 Task: Add a field from the Popular template Effort Level a blank project AgileLounge
Action: Mouse moved to (277, 218)
Screenshot: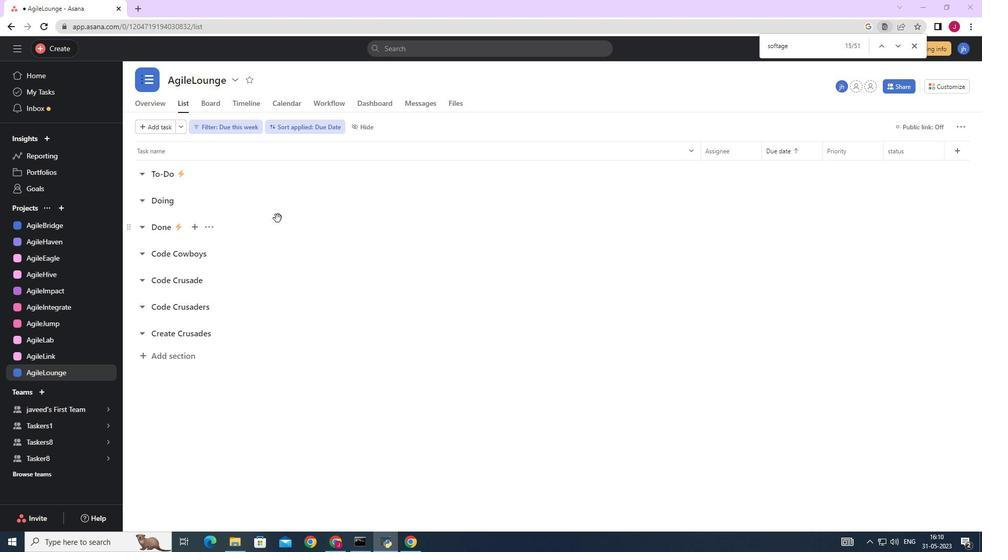 
Action: Mouse scrolled (277, 219) with delta (0, 0)
Screenshot: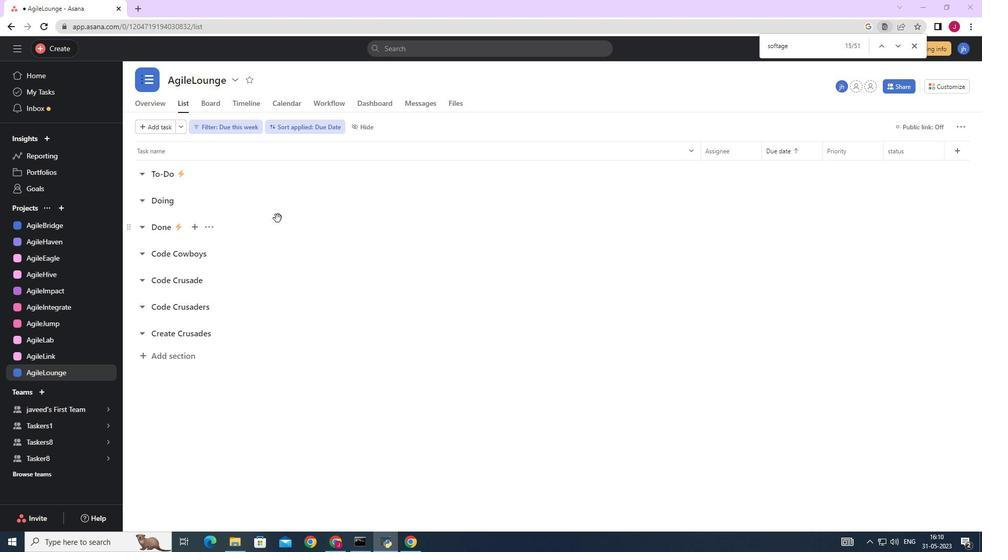 
Action: Mouse scrolled (277, 219) with delta (0, 0)
Screenshot: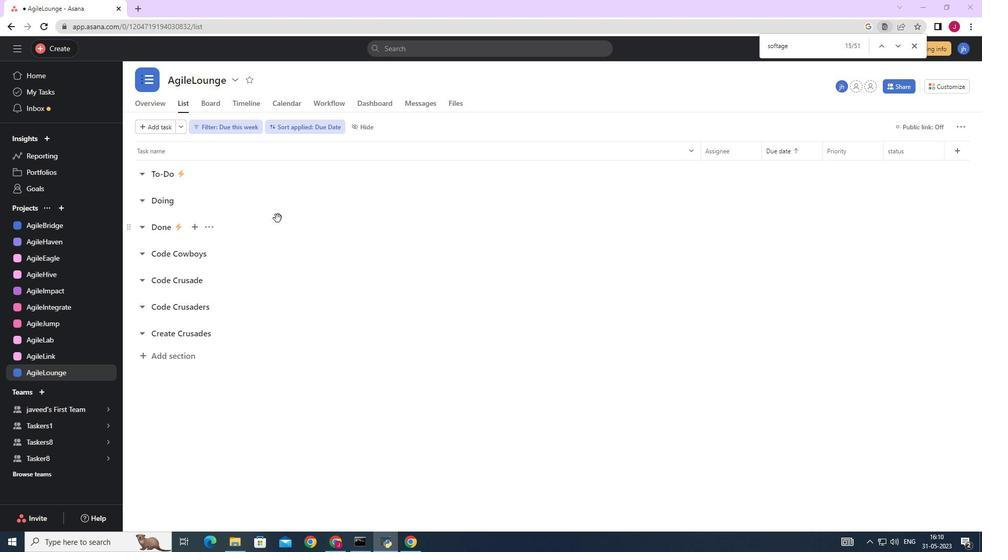 
Action: Mouse scrolled (277, 219) with delta (0, 0)
Screenshot: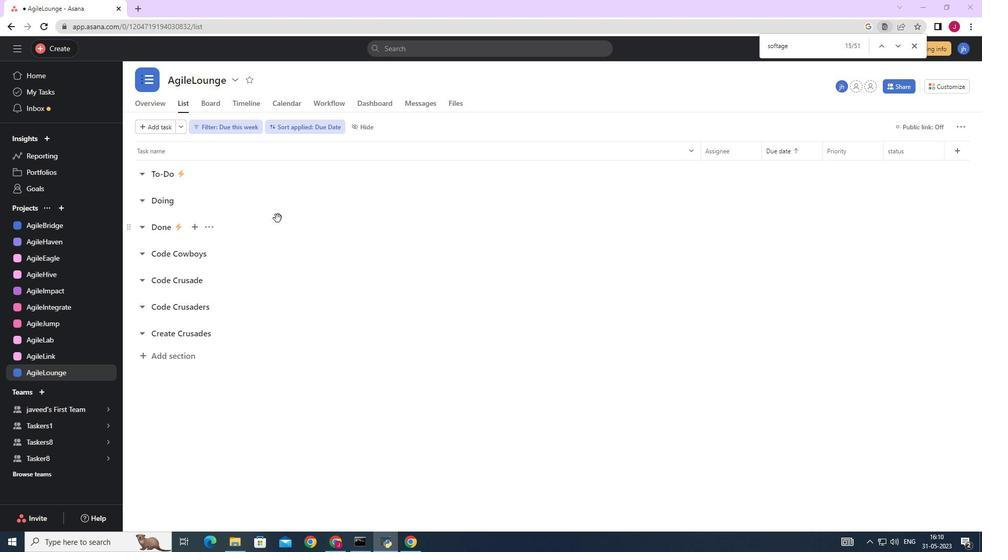 
Action: Mouse moved to (946, 90)
Screenshot: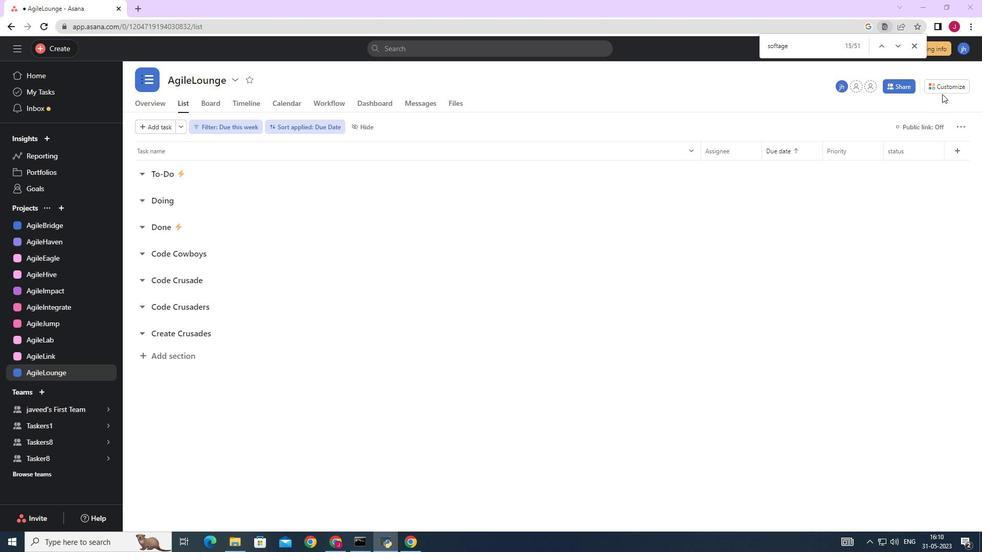 
Action: Mouse pressed left at (946, 90)
Screenshot: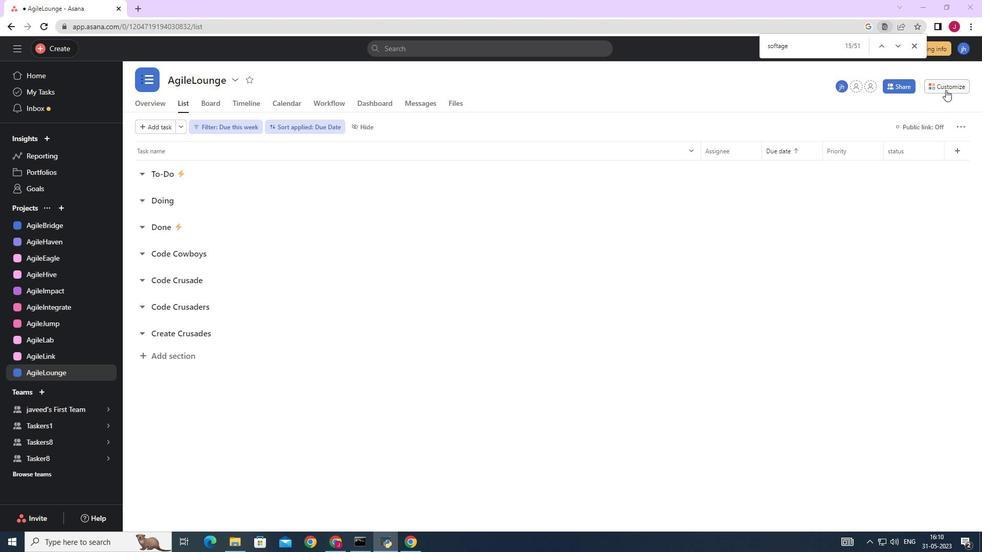 
Action: Mouse moved to (861, 204)
Screenshot: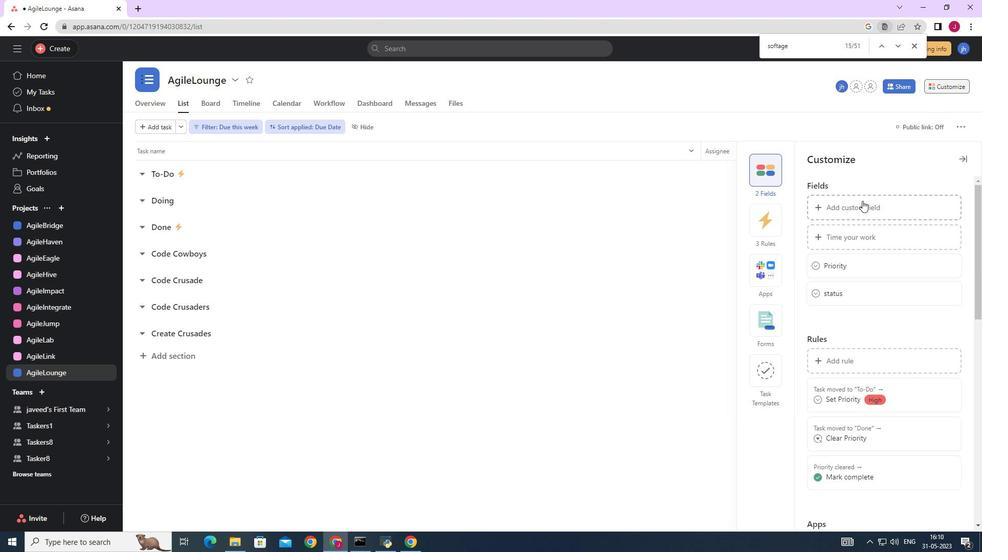 
Action: Mouse pressed left at (861, 204)
Screenshot: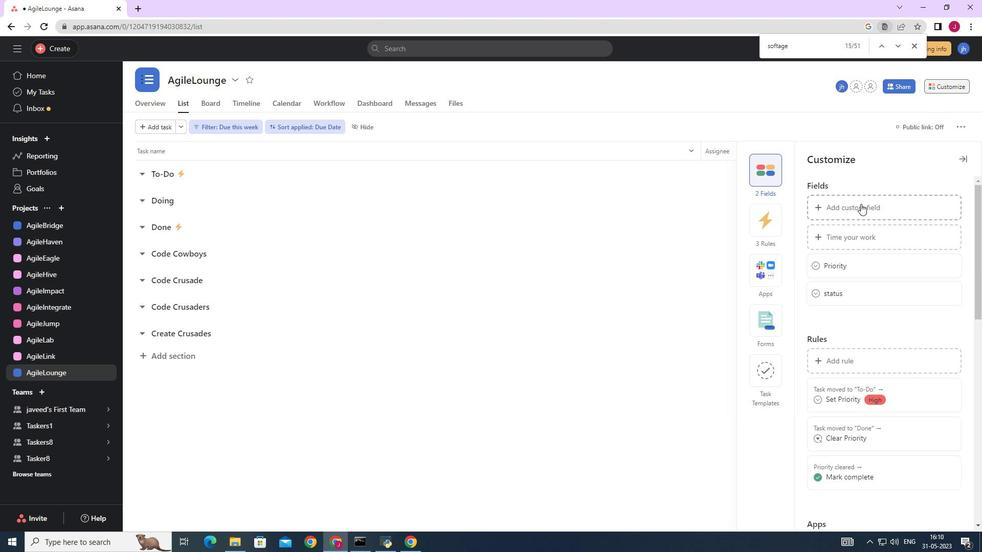 
Action: Mouse moved to (432, 152)
Screenshot: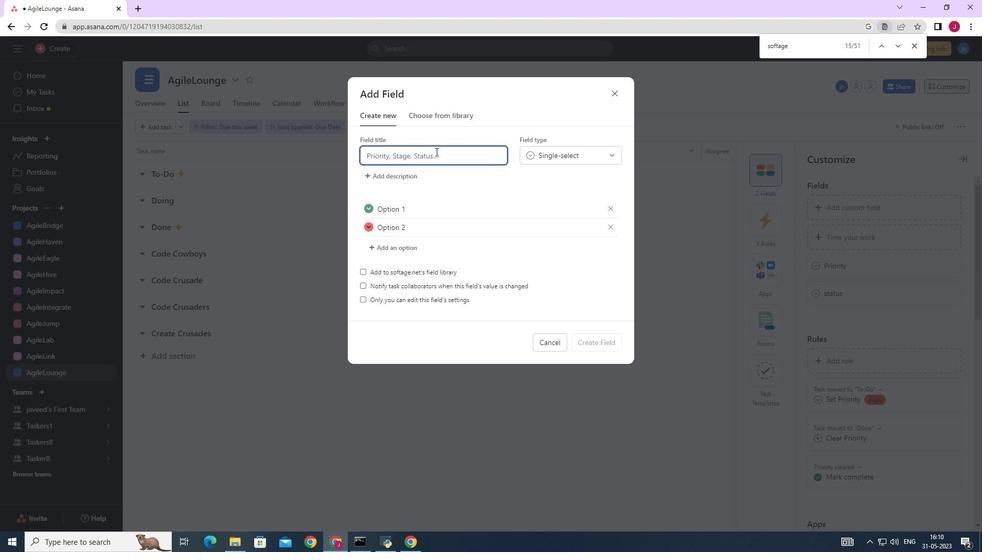 
Action: Mouse pressed left at (432, 152)
Screenshot: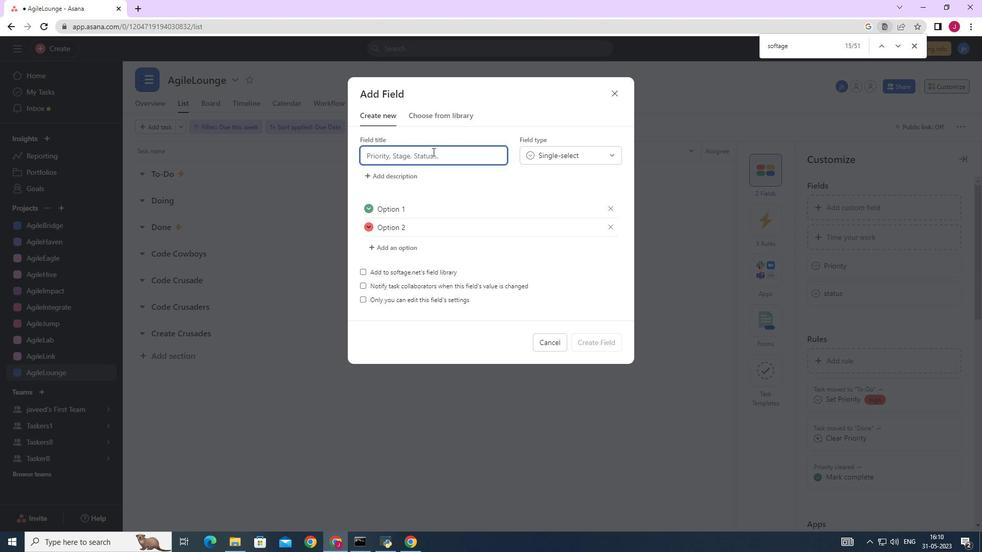 
Action: Key pressed <Key.caps_lock>P<Key.caps_lock>opular<Key.space>template<Key.space>effort<Key.space>level<Key.space>
Screenshot: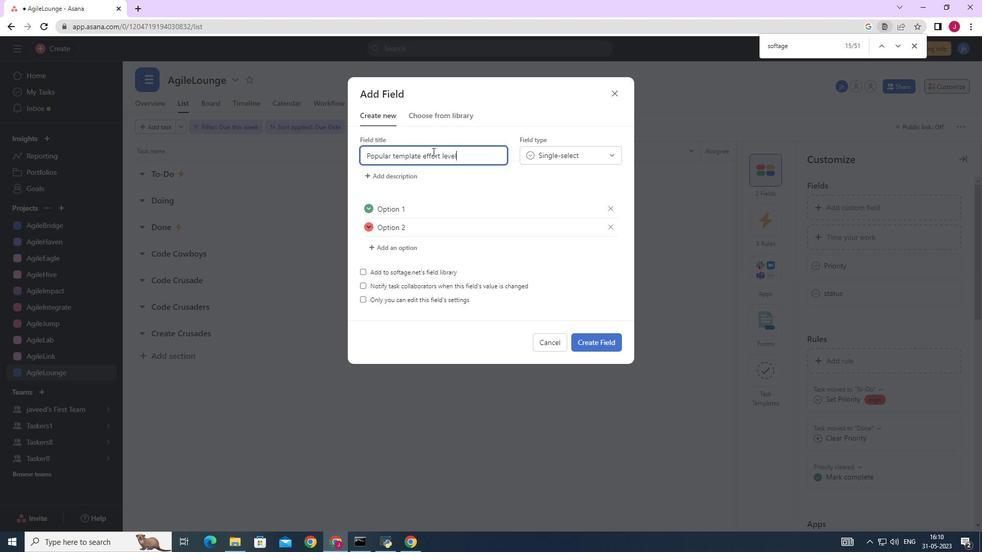 
Action: Mouse moved to (599, 341)
Screenshot: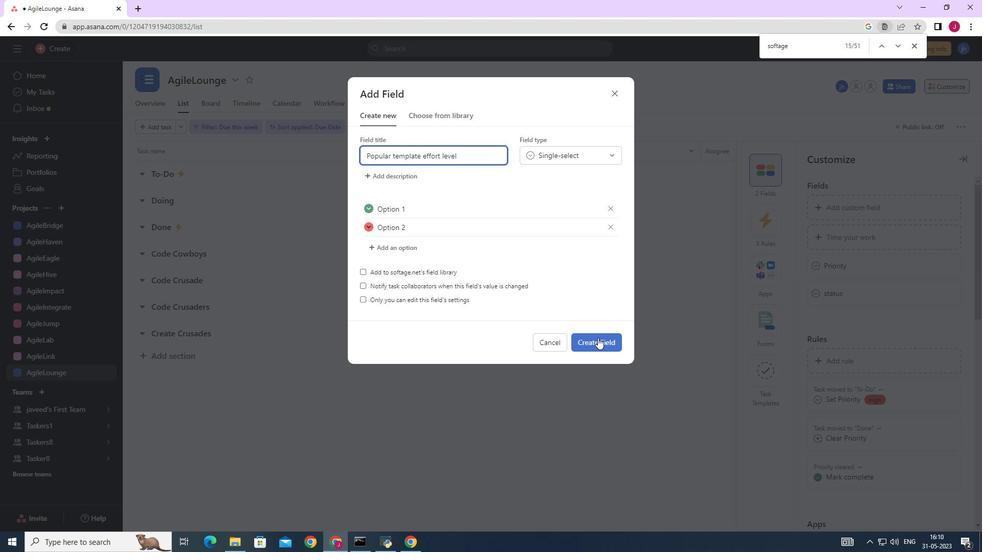 
Action: Mouse pressed left at (599, 341)
Screenshot: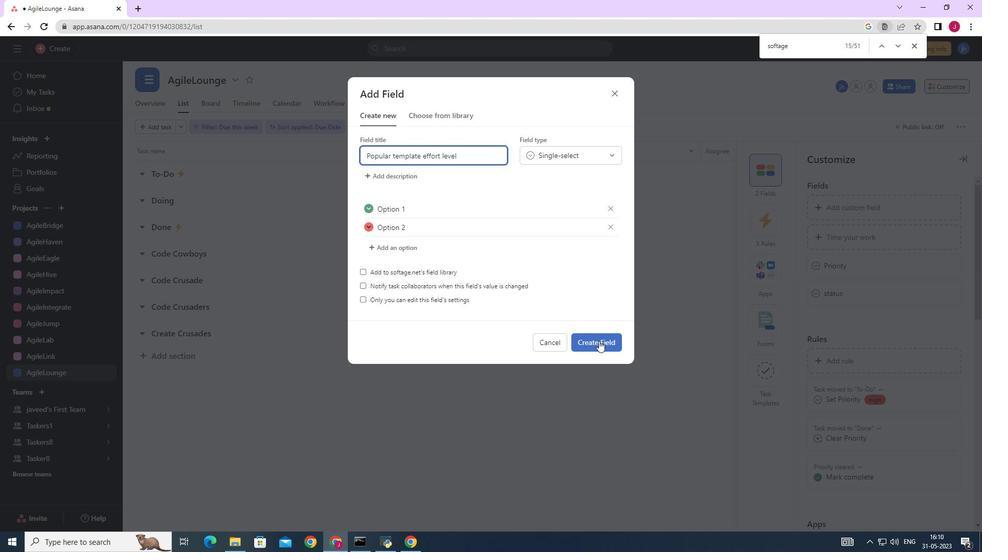 
Action: Mouse moved to (588, 338)
Screenshot: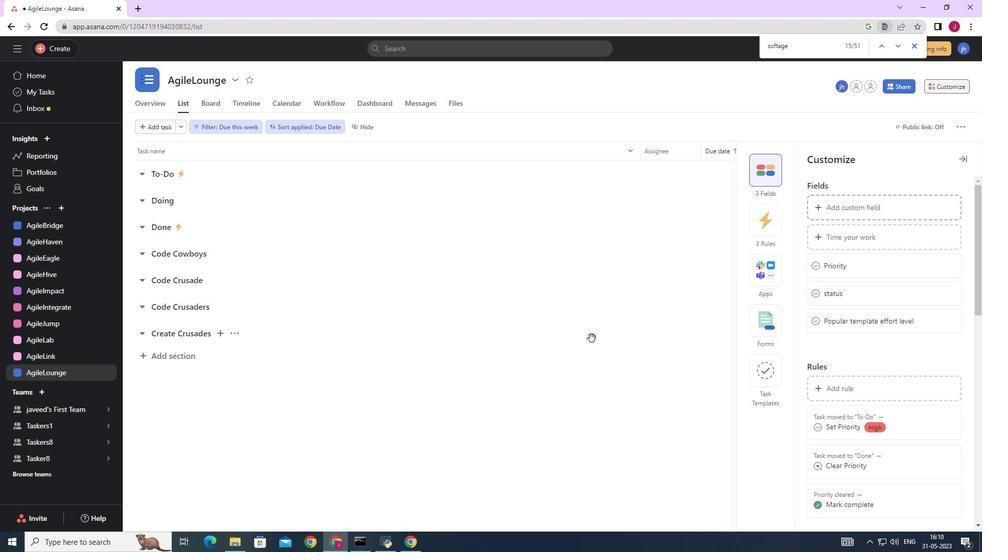 
